 Task: Create a task  Update the app to support the latest operating systems , assign it to team member softage.6@softage.net in the project TrendSetter and update the status of the task to  On Track  , set the priority of the task to High.
Action: Mouse moved to (66, 244)
Screenshot: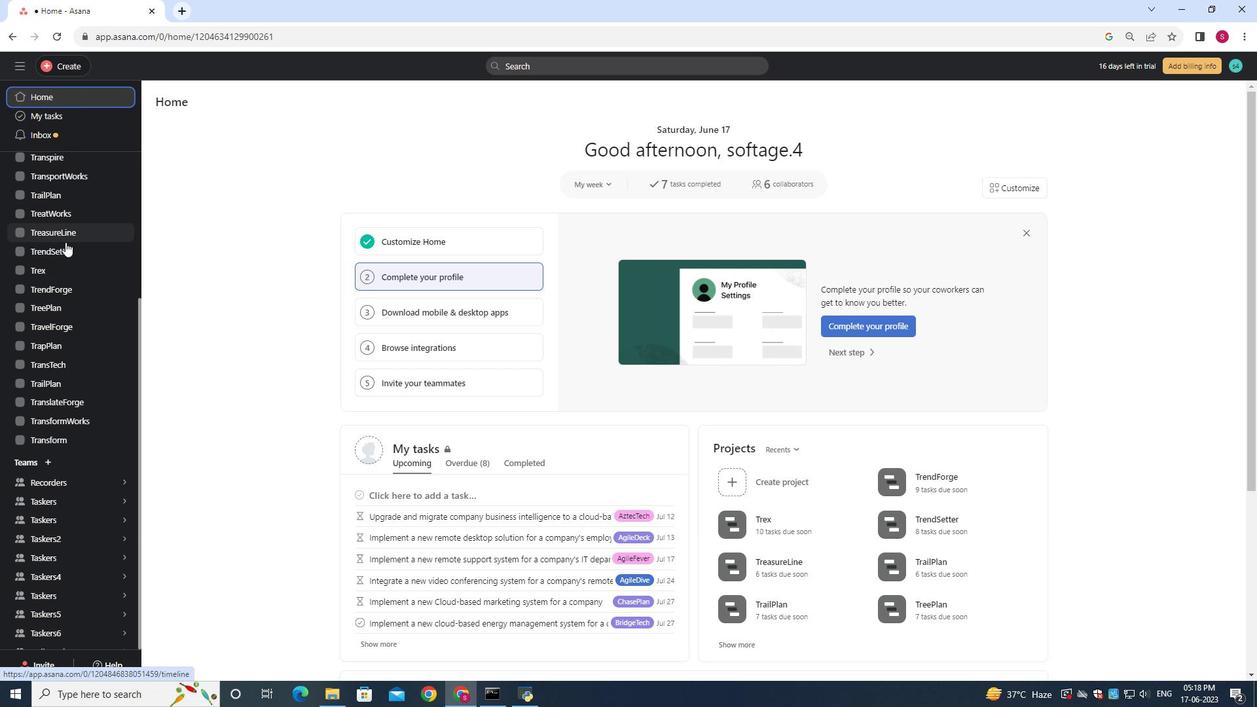 
Action: Mouse pressed left at (66, 244)
Screenshot: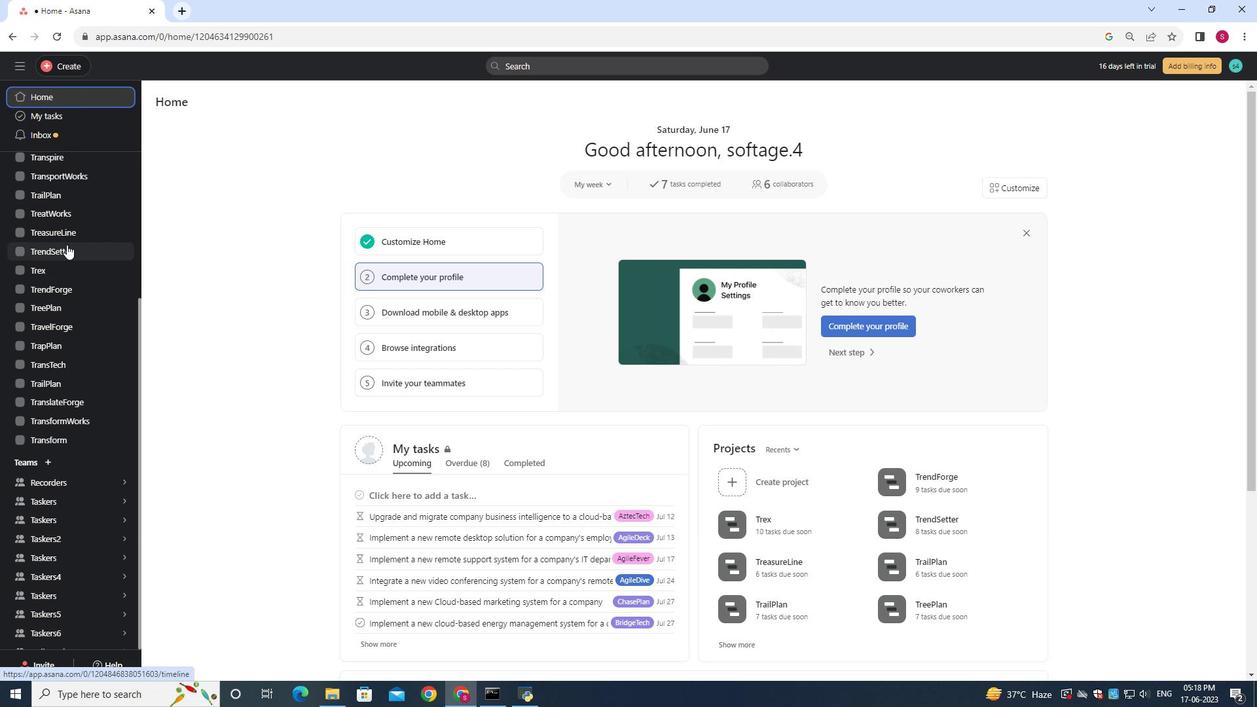
Action: Mouse moved to (171, 153)
Screenshot: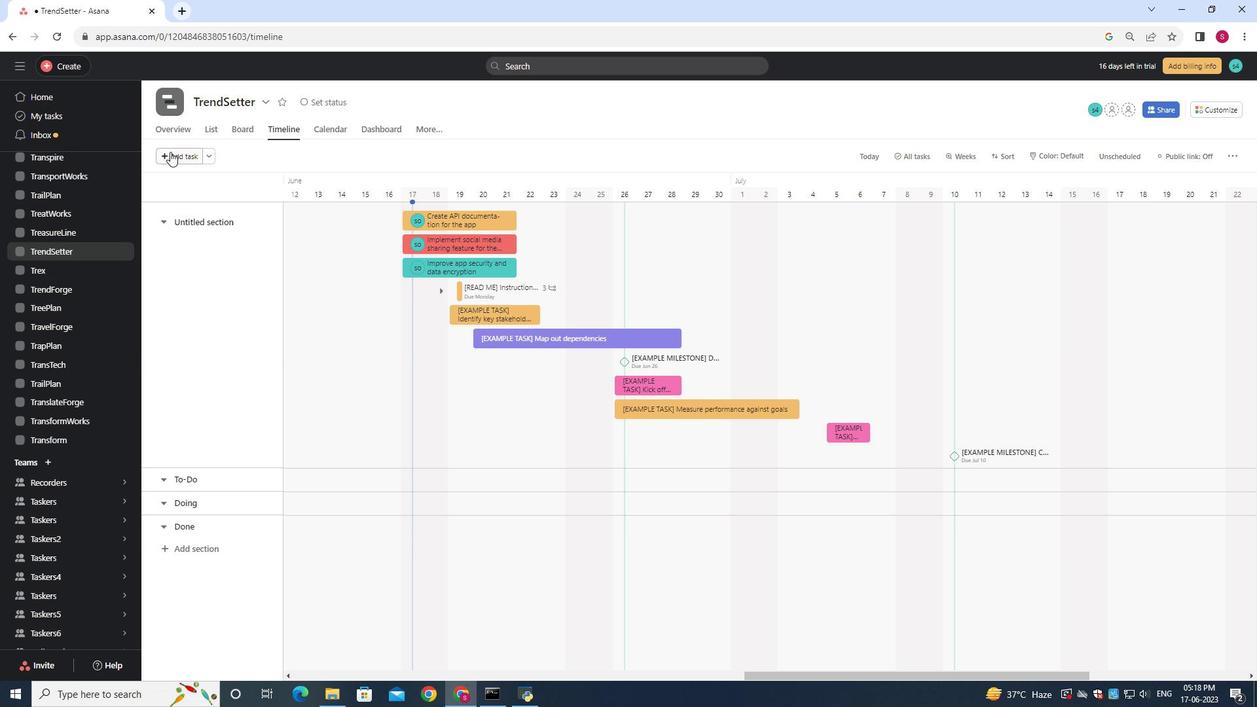 
Action: Mouse pressed left at (171, 153)
Screenshot: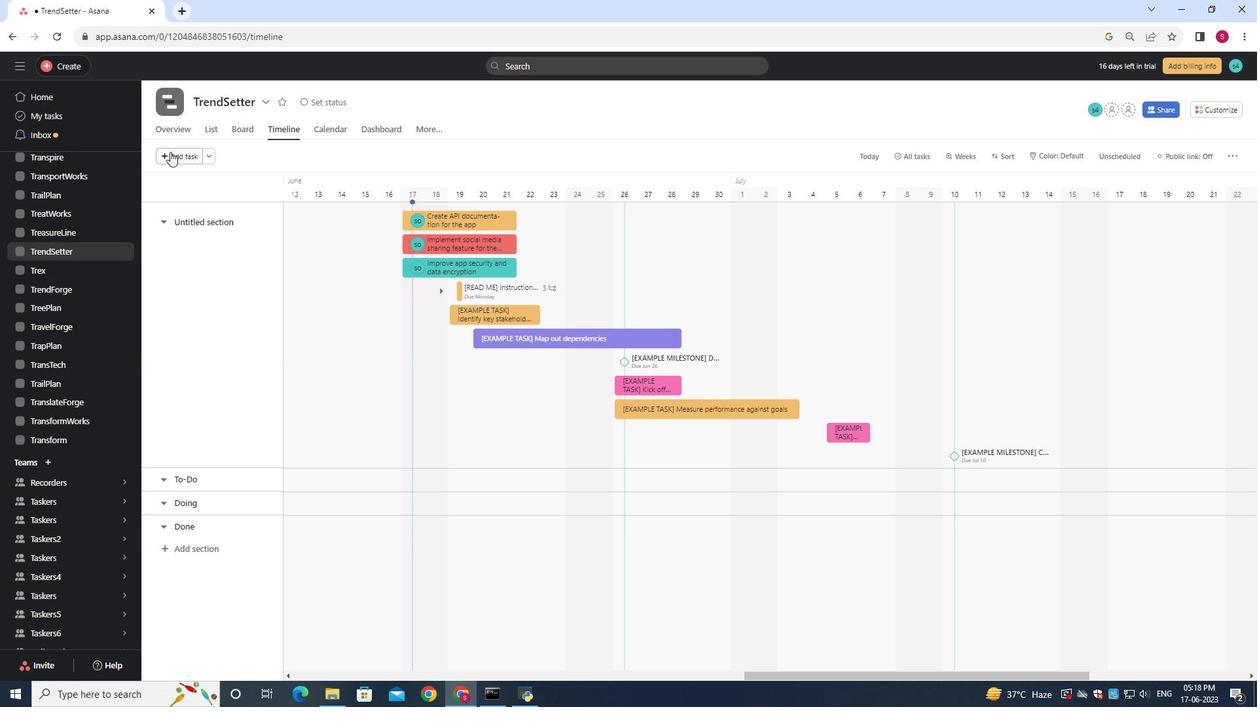 
Action: Mouse moved to (264, 190)
Screenshot: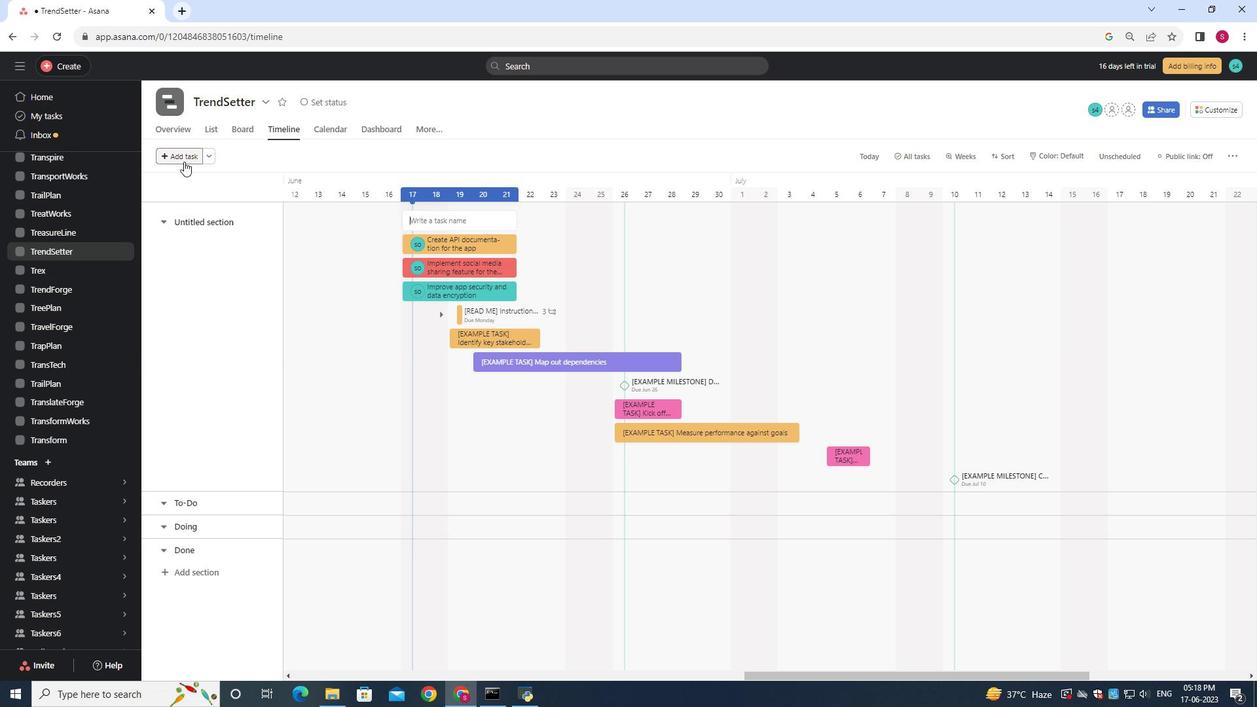 
Action: Key pressed <Key.shift>Update<Key.space>the<Key.space>app<Key.space>to<Key.space>support<Key.space>the<Key.space>latest<Key.space>operating<Key.space>systems
Screenshot: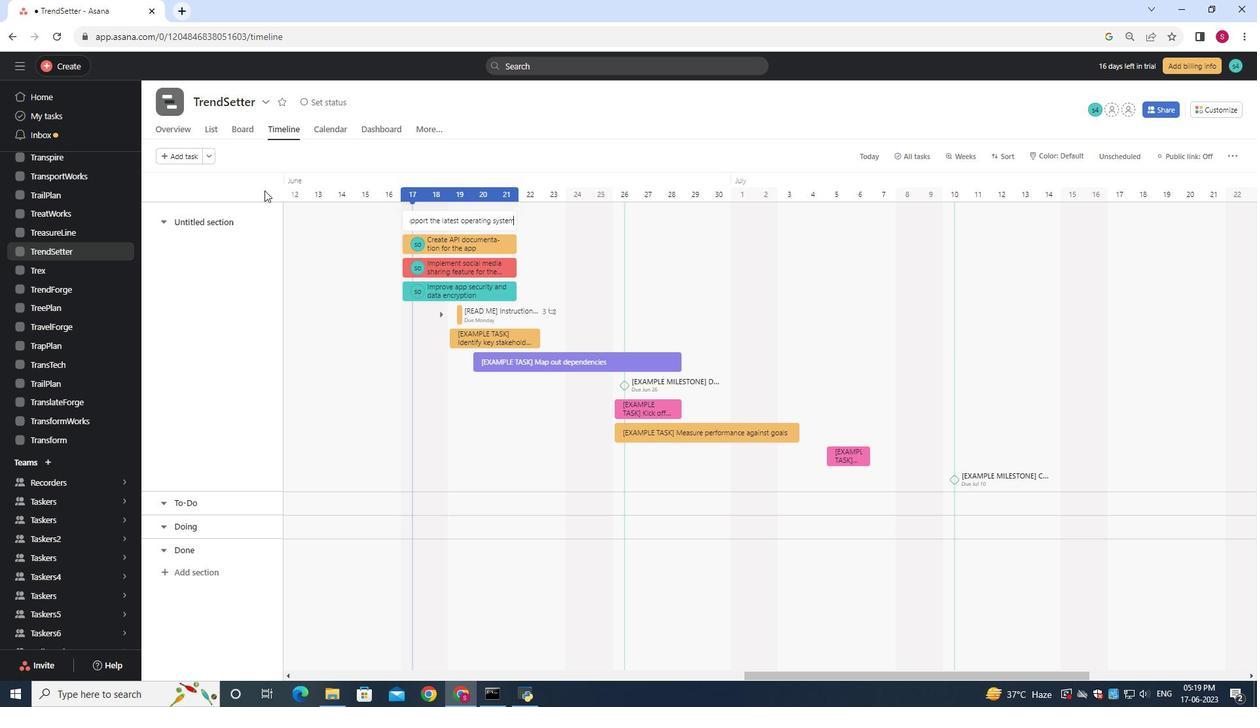 
Action: Mouse moved to (442, 222)
Screenshot: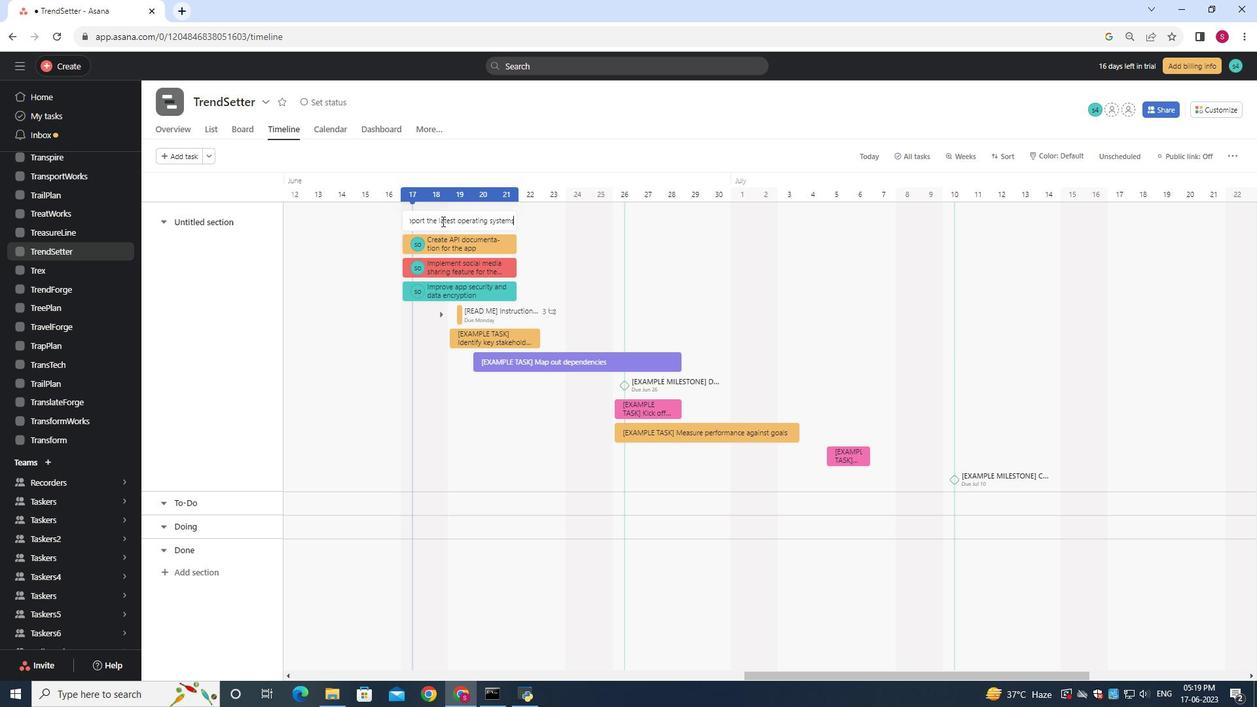 
Action: Mouse pressed left at (442, 222)
Screenshot: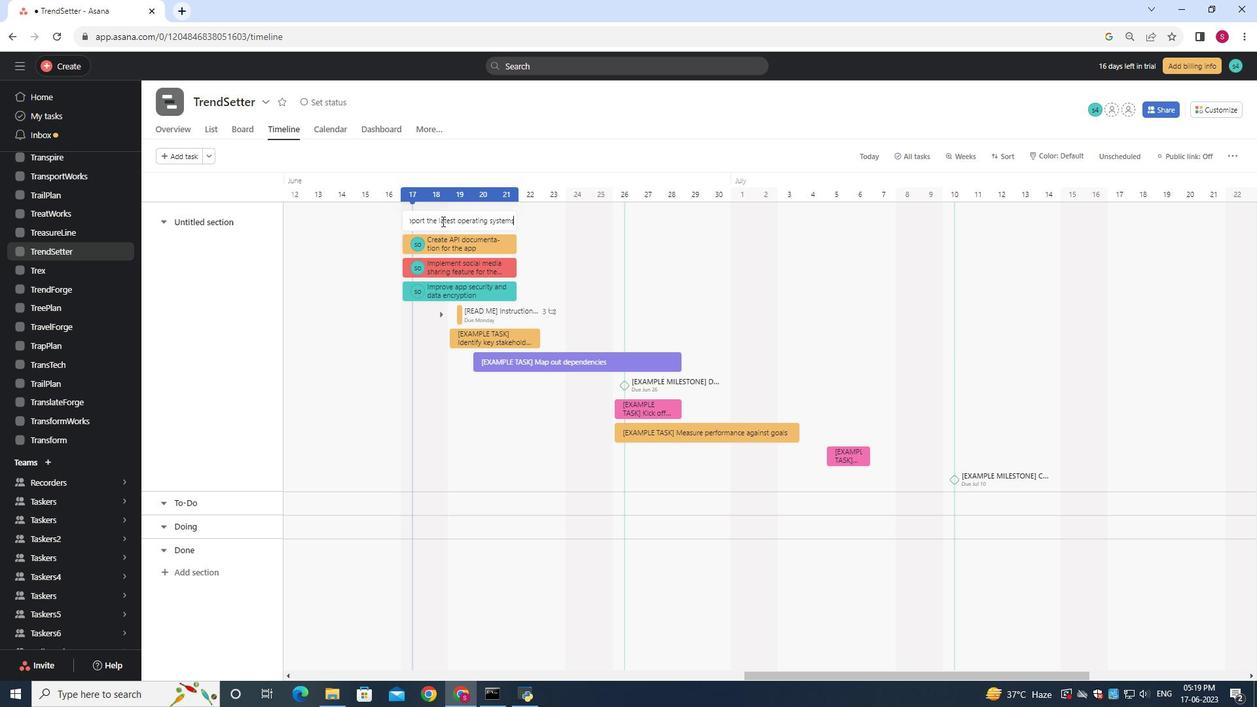 
Action: Mouse moved to (991, 216)
Screenshot: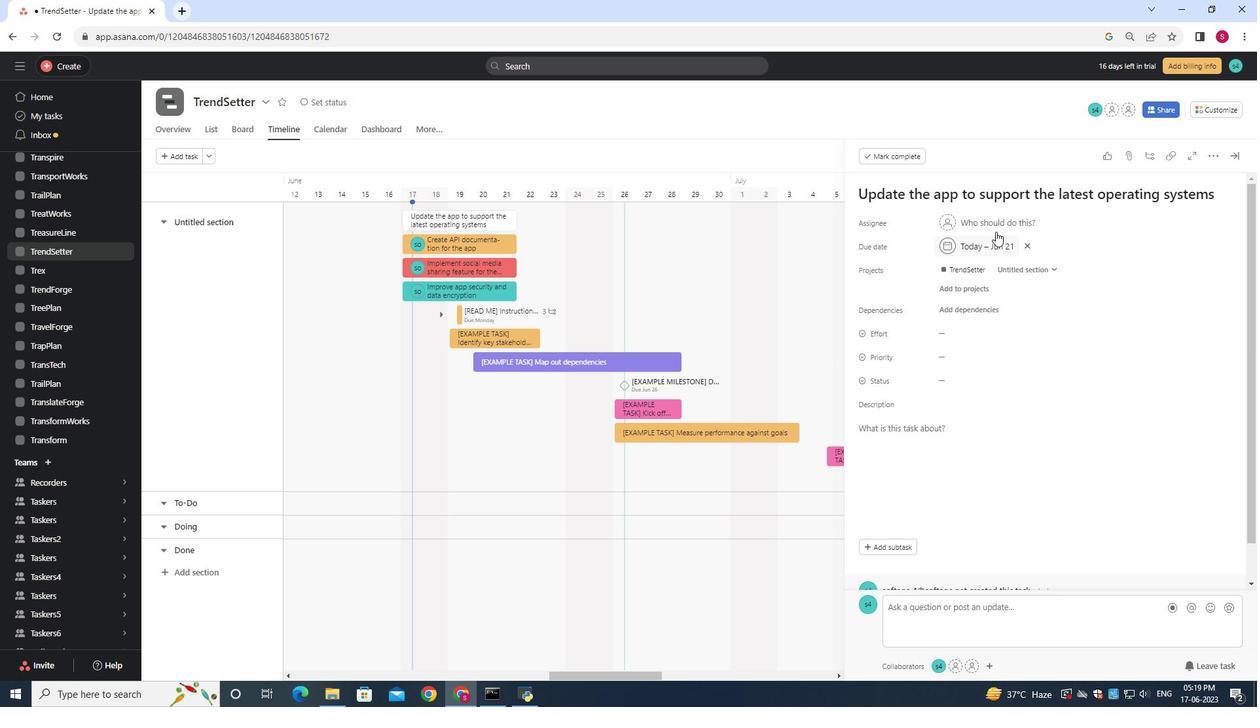 
Action: Mouse pressed left at (991, 216)
Screenshot: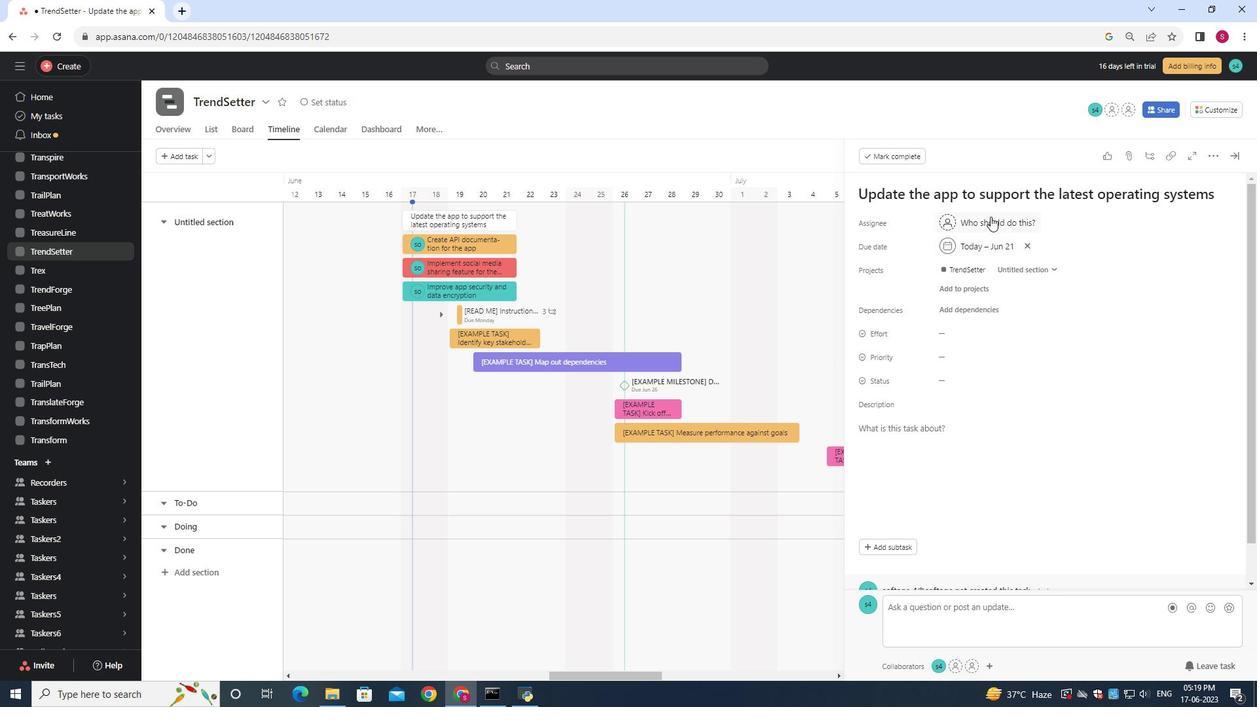 
Action: Mouse moved to (993, 218)
Screenshot: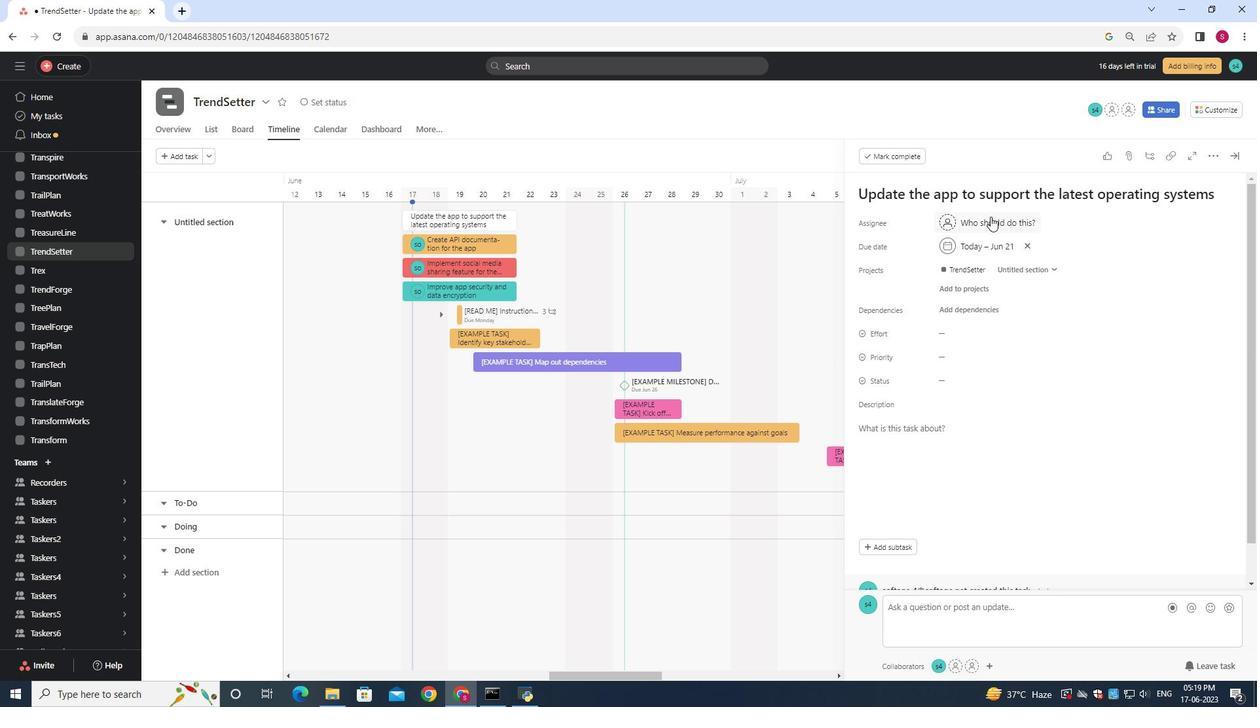 
Action: Key pressed softage.6<Key.shift>@softage.net
Screenshot: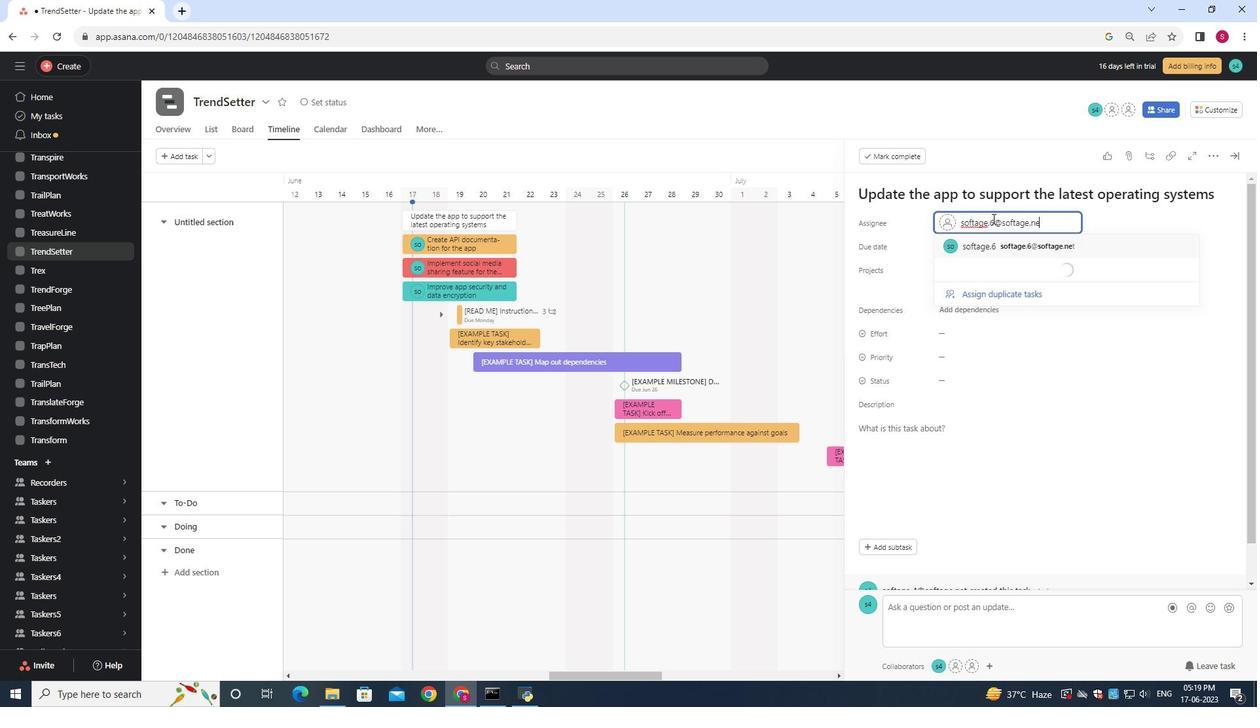 
Action: Mouse moved to (1013, 243)
Screenshot: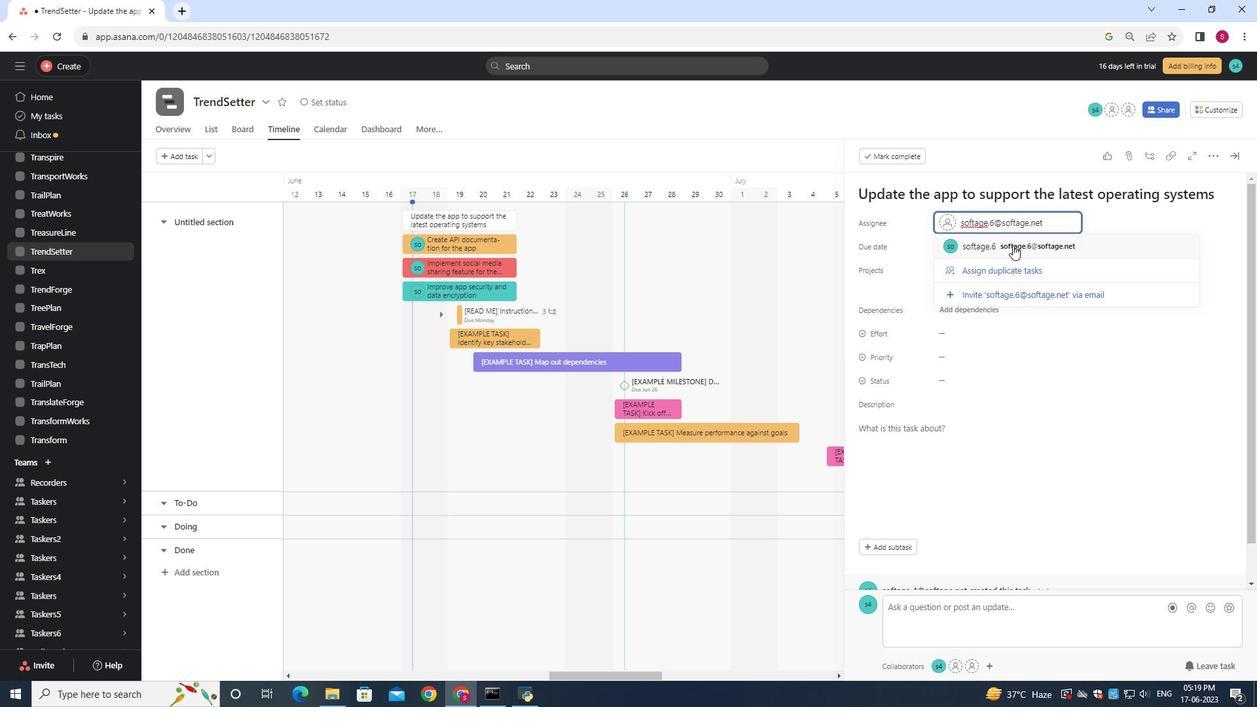 
Action: Mouse pressed left at (1013, 243)
Screenshot: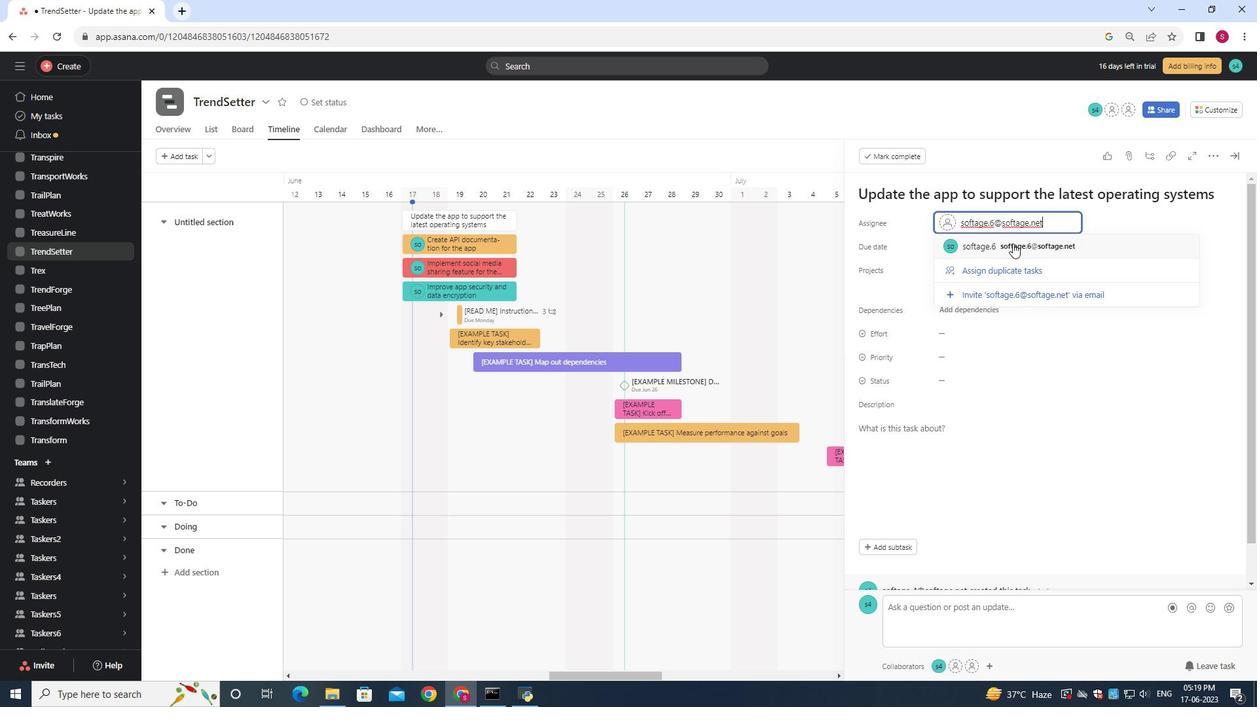 
Action: Mouse moved to (956, 379)
Screenshot: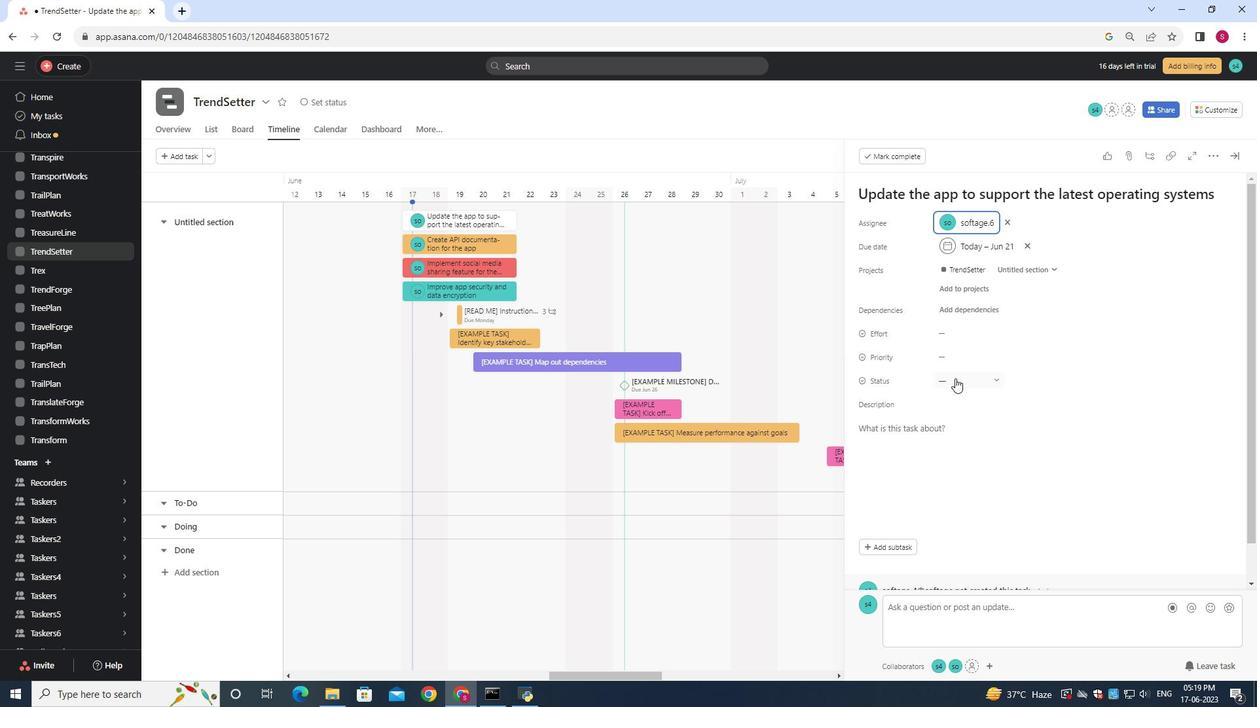 
Action: Mouse pressed left at (956, 379)
Screenshot: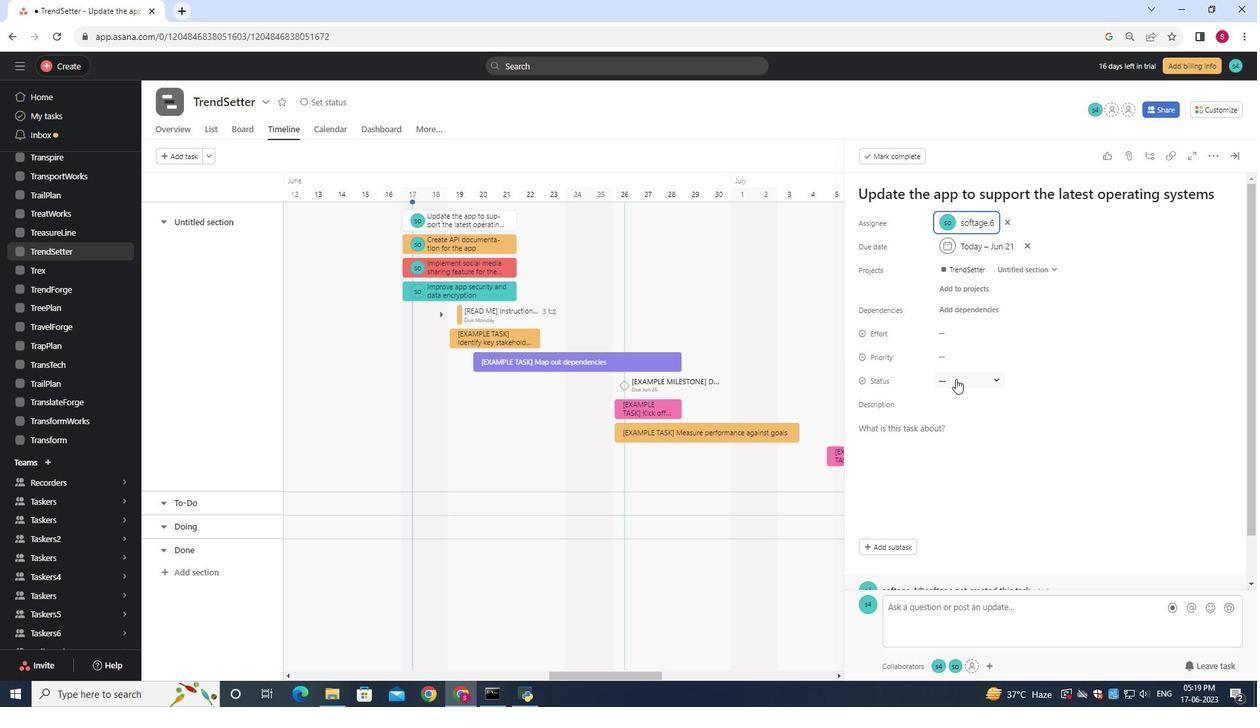 
Action: Mouse moved to (978, 424)
Screenshot: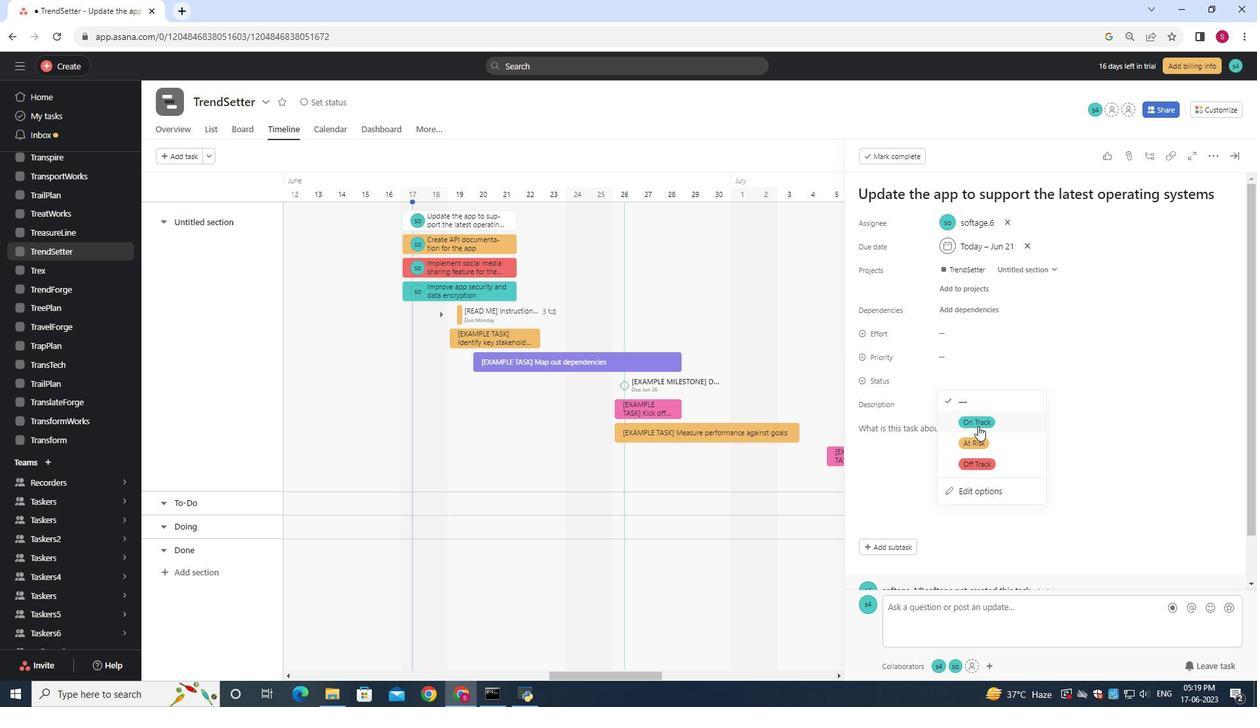 
Action: Mouse pressed left at (978, 424)
Screenshot: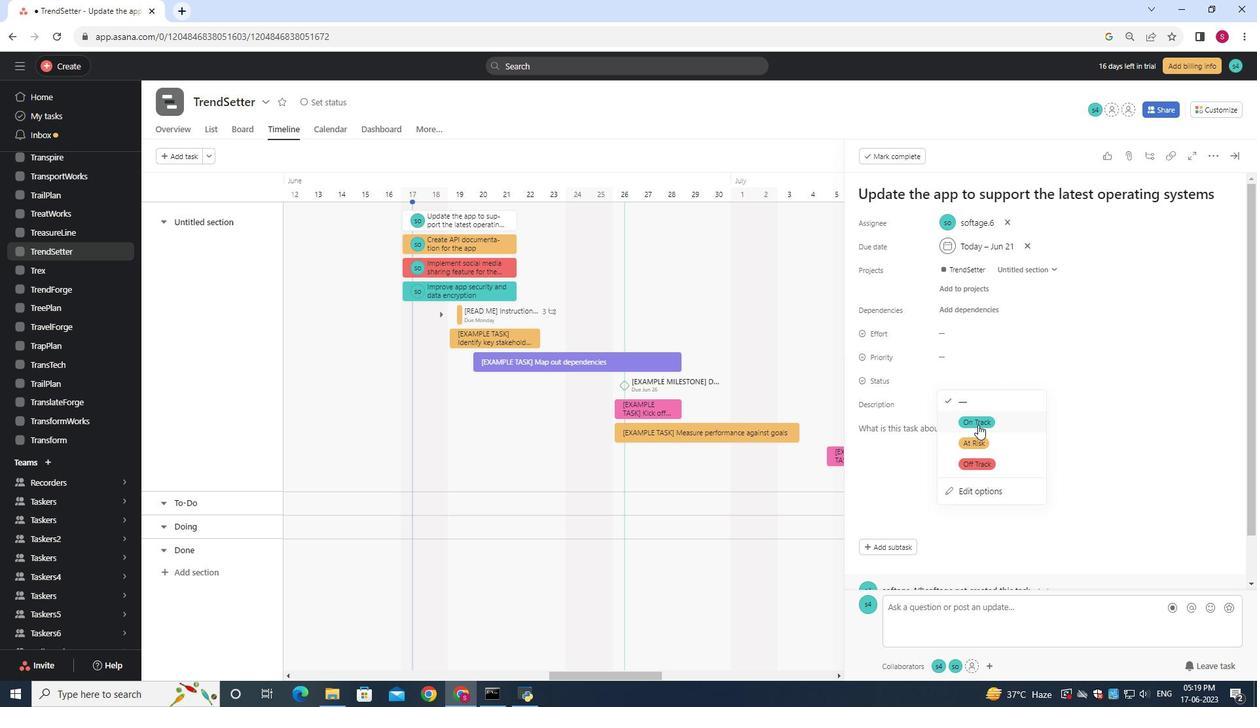 
Action: Mouse moved to (956, 353)
Screenshot: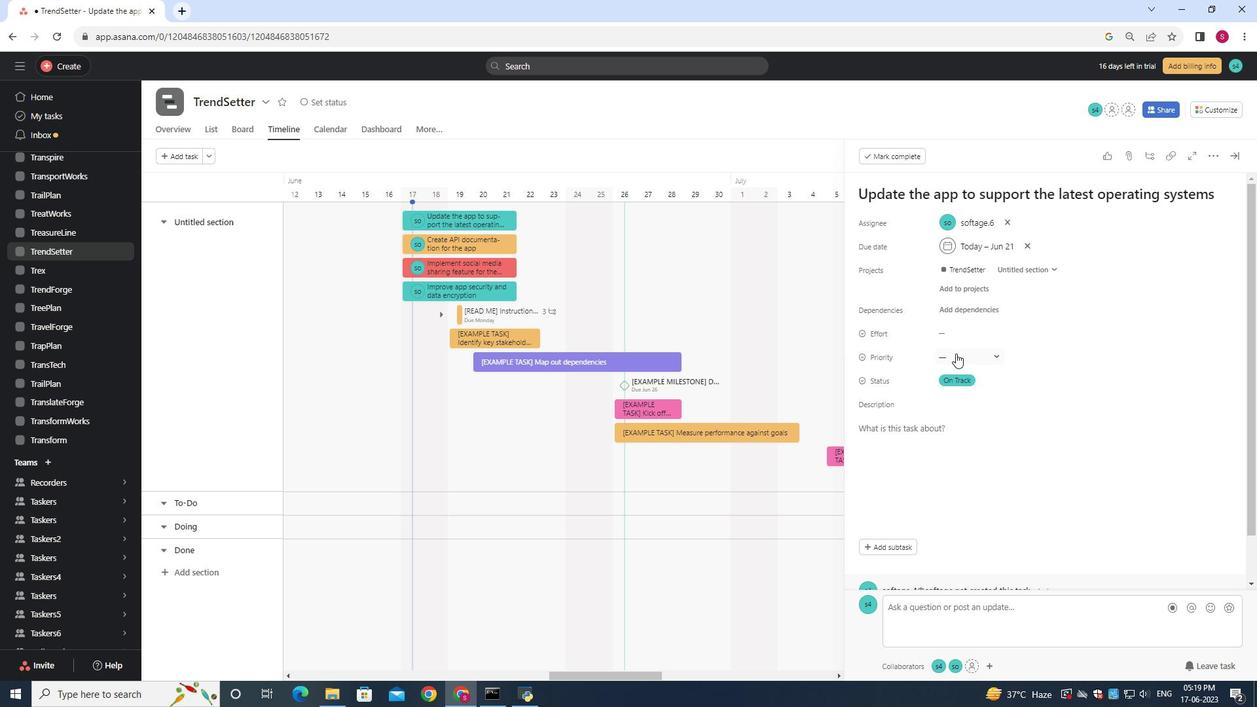 
Action: Mouse pressed left at (956, 353)
Screenshot: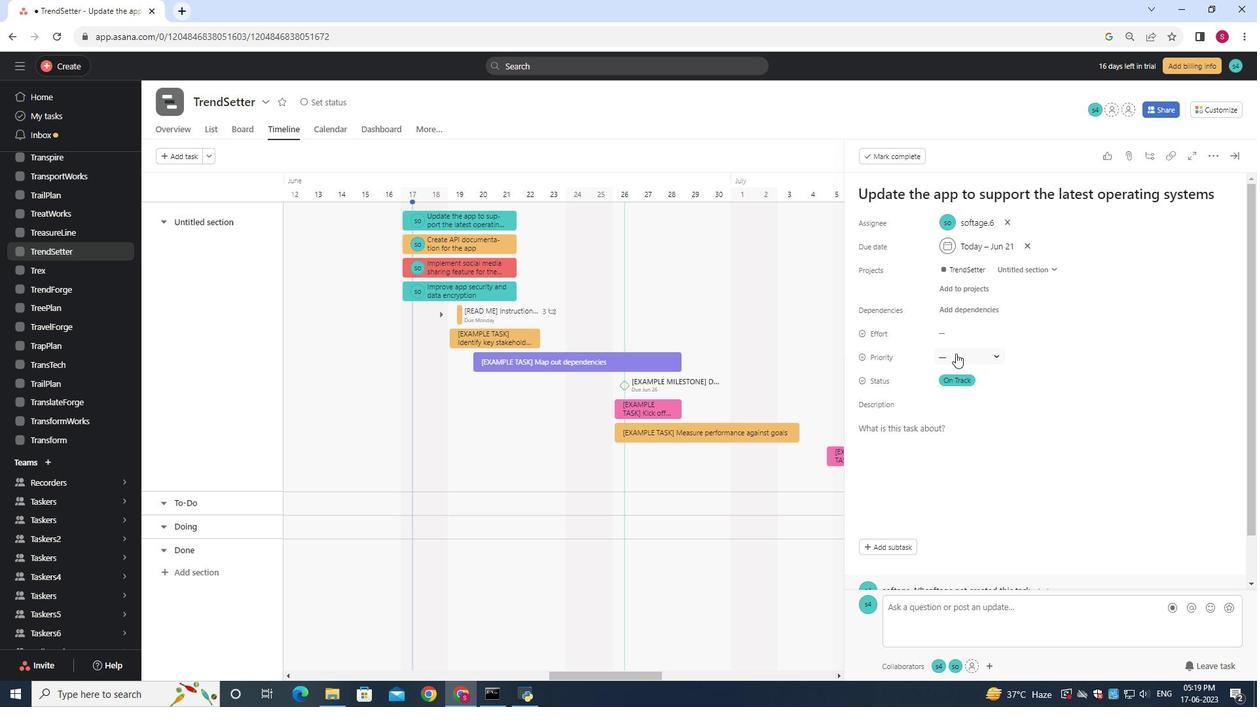 
Action: Mouse moved to (974, 397)
Screenshot: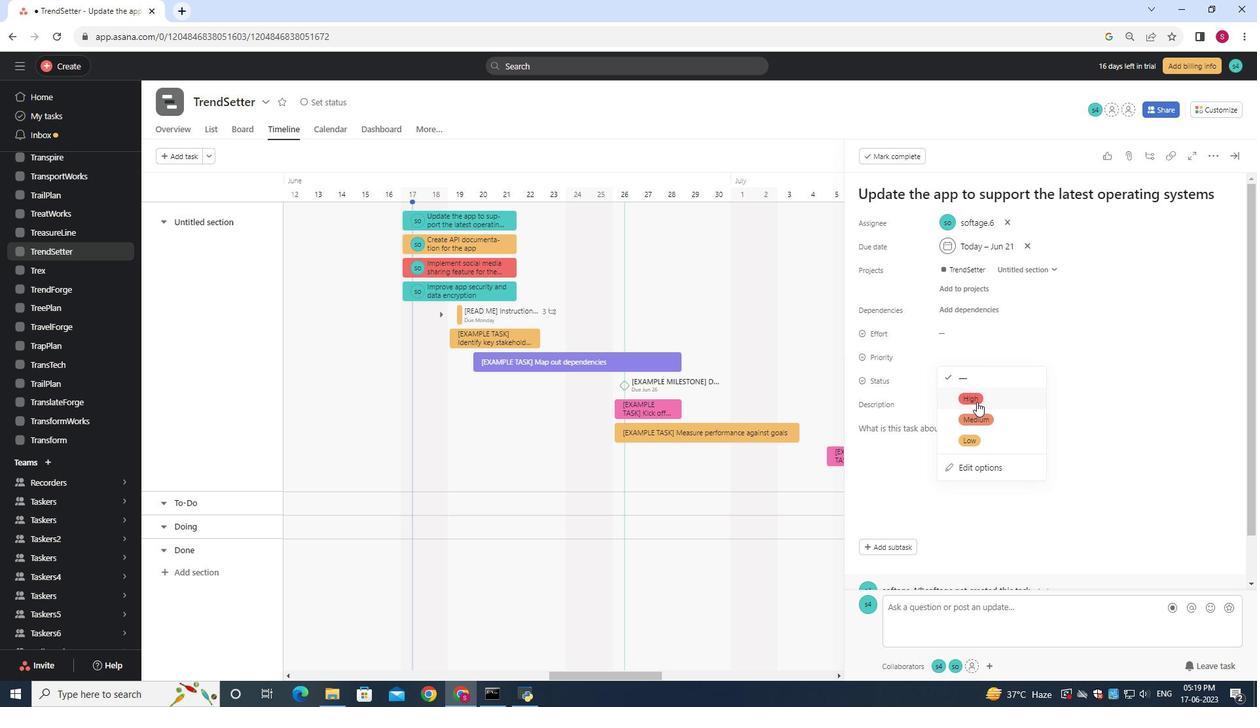 
Action: Mouse pressed left at (974, 397)
Screenshot: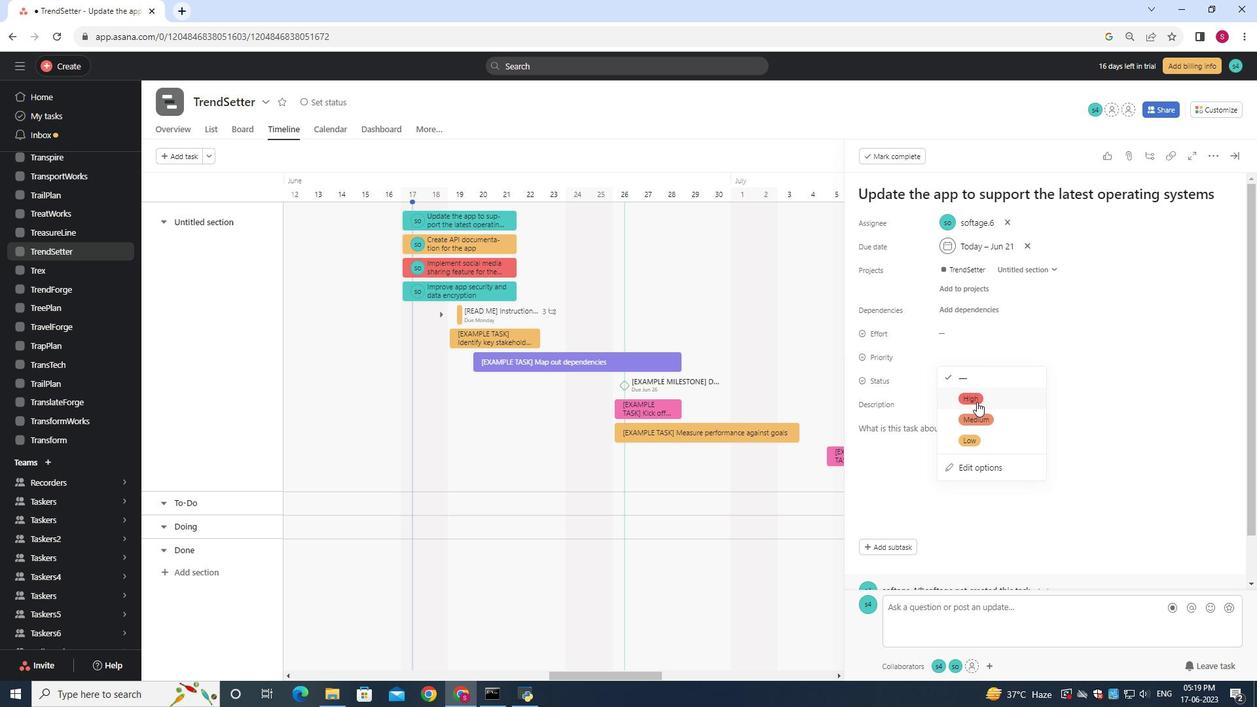 
Action: Mouse moved to (961, 388)
Screenshot: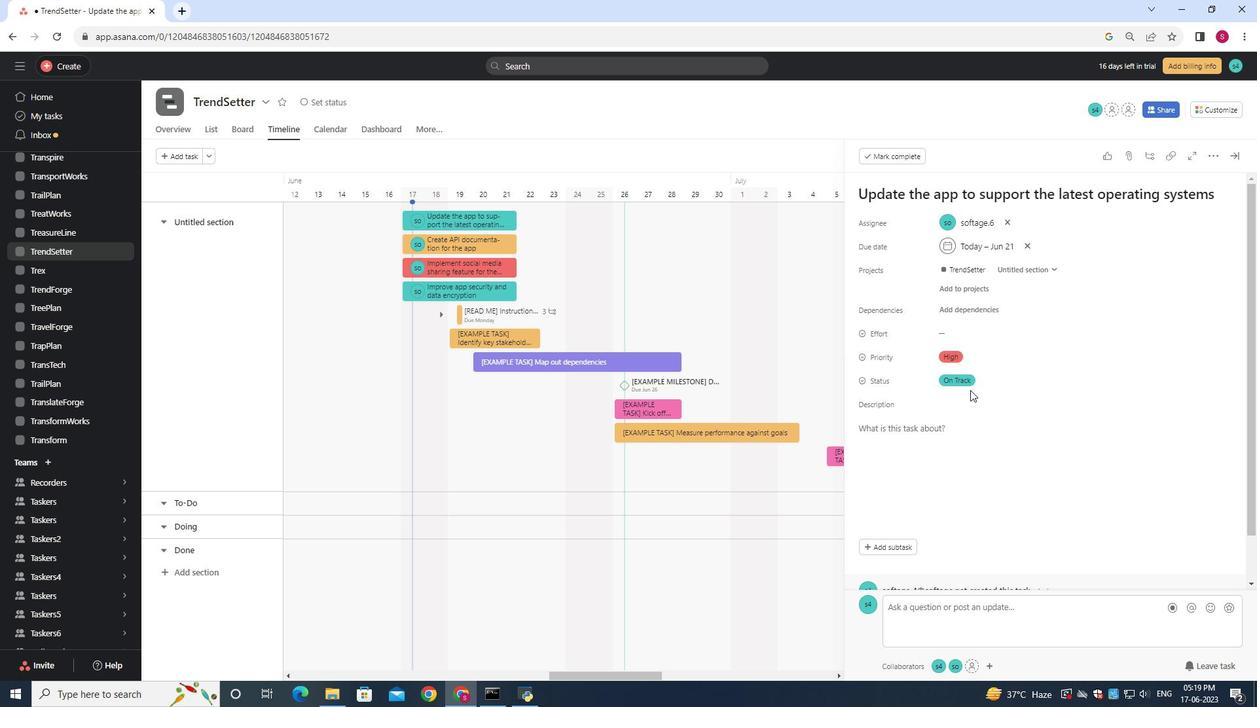 
